 Task:  Click on Golf Select Pick Sheet First name Isabella Last name Turner and  Email softage.8@softage.net Group 1 Jon Rahm Group 2 Jordan Spieth Bonus Golfer Jordan Spieth Group 3 Kurt Kitayama Group 4 Shane Lowry #1 Golfer For The Week Shane Lowry Tie-Breaker Score 1 Submit pick sheet
Action: Mouse scrolled (450, 226) with delta (0, 0)
Screenshot: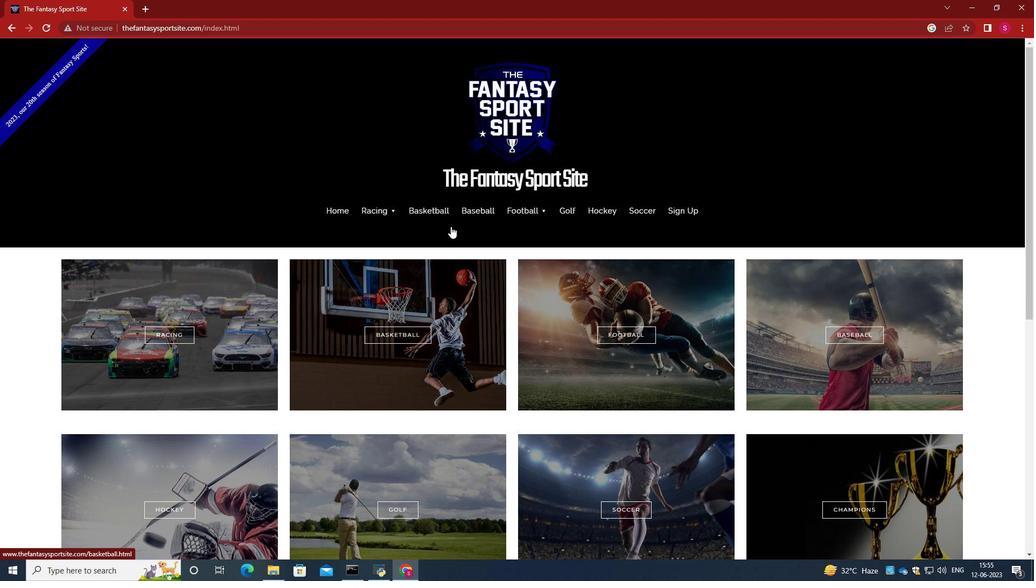 
Action: Mouse moved to (394, 447)
Screenshot: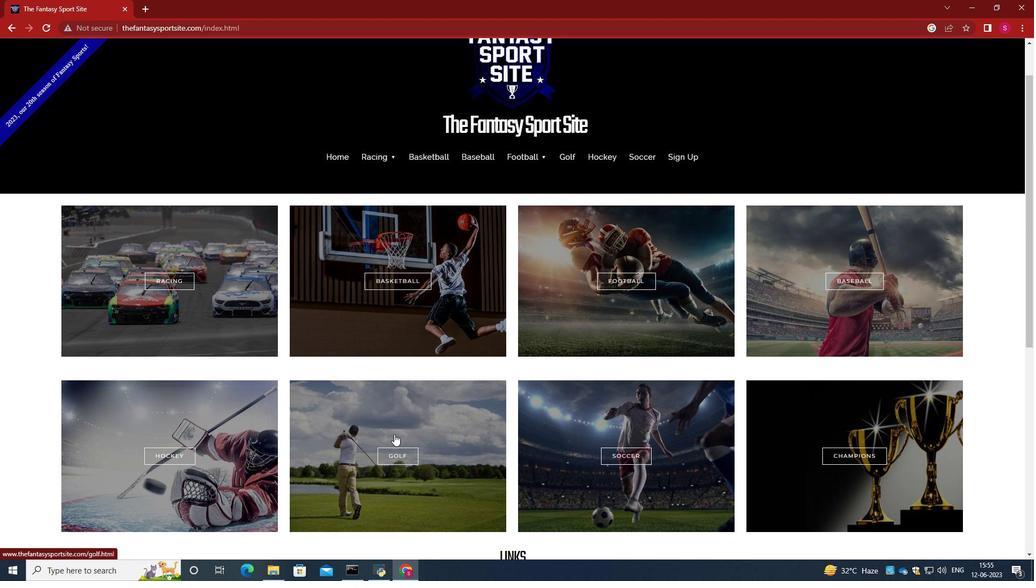 
Action: Mouse pressed left at (394, 447)
Screenshot: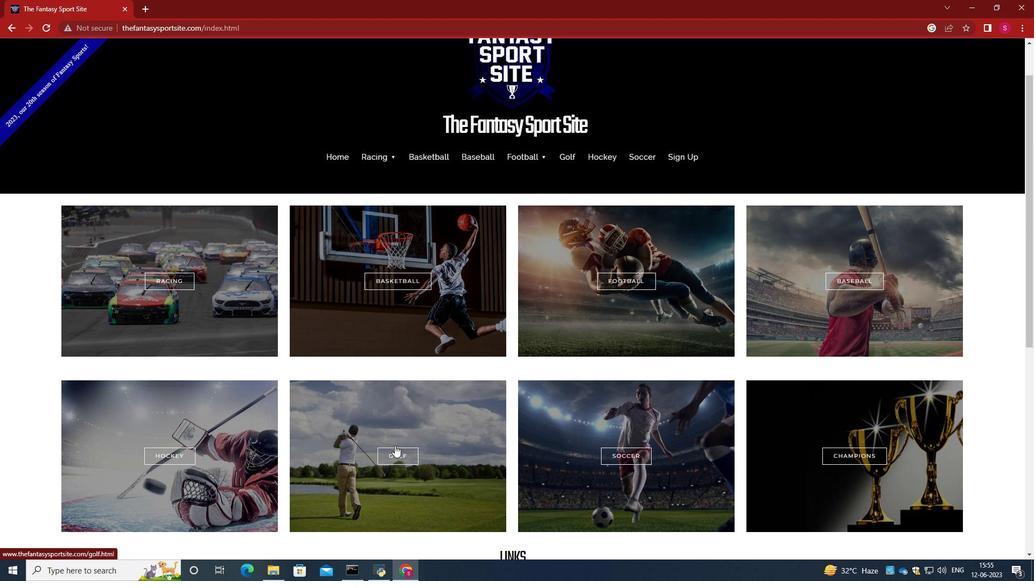 
Action: Mouse moved to (460, 302)
Screenshot: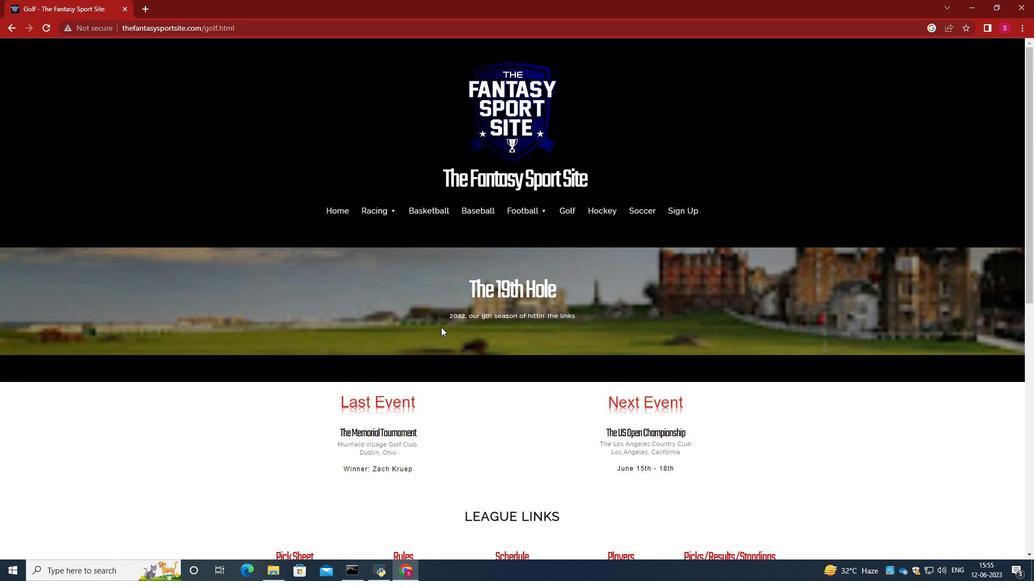 
Action: Mouse scrolled (460, 301) with delta (0, 0)
Screenshot: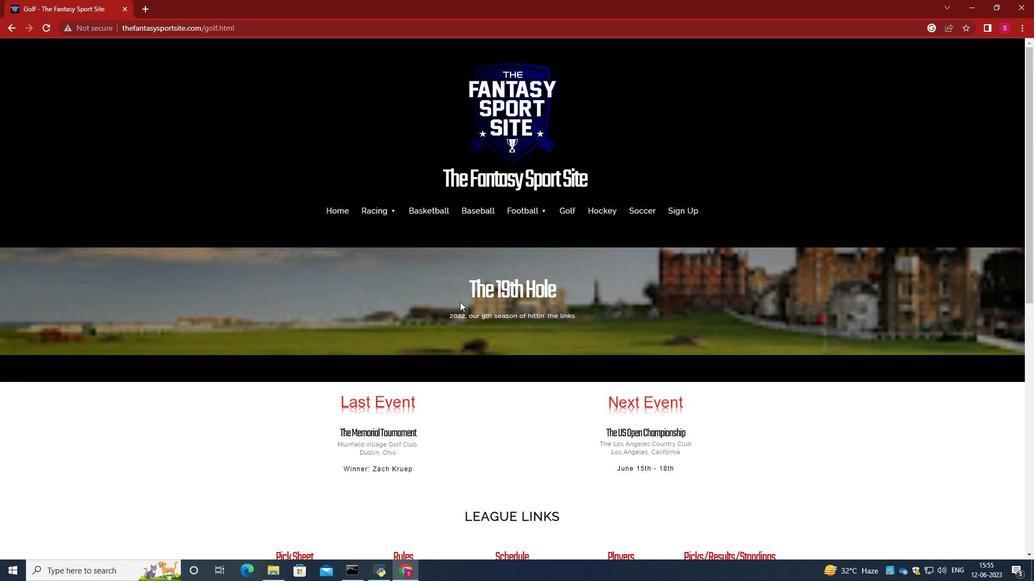 
Action: Mouse scrolled (460, 301) with delta (0, 0)
Screenshot: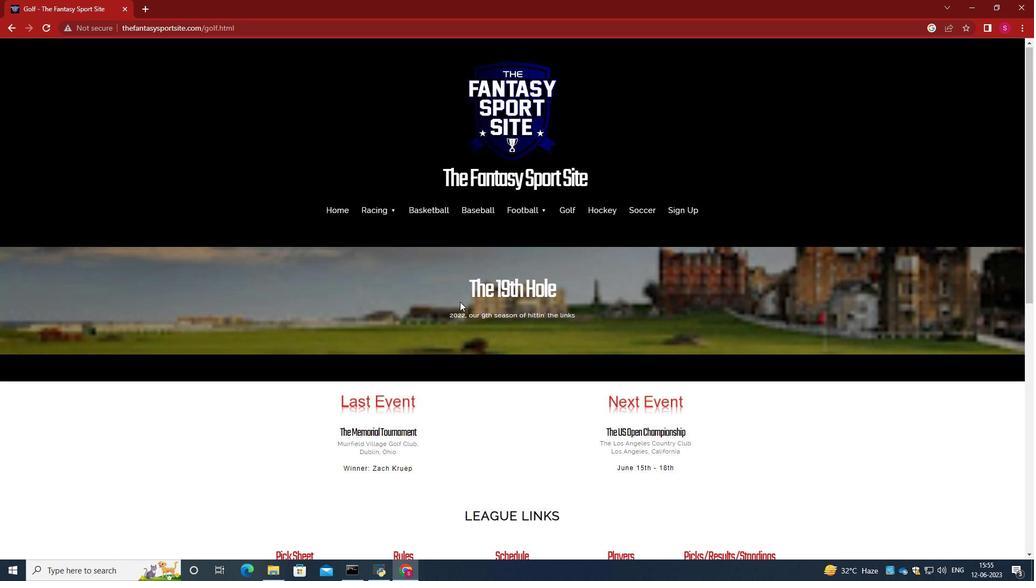 
Action: Mouse scrolled (460, 301) with delta (0, 0)
Screenshot: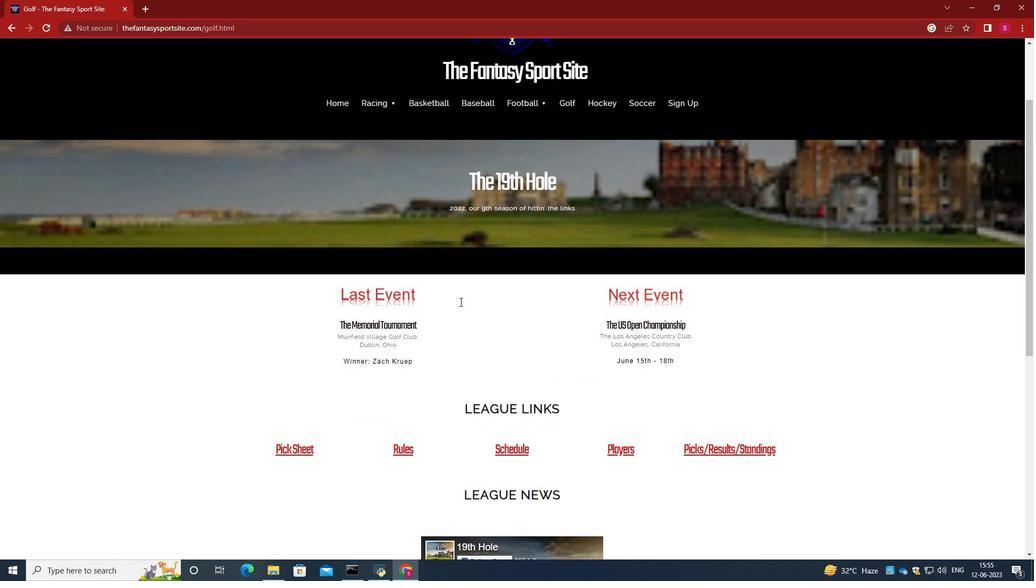 
Action: Mouse scrolled (460, 301) with delta (0, 0)
Screenshot: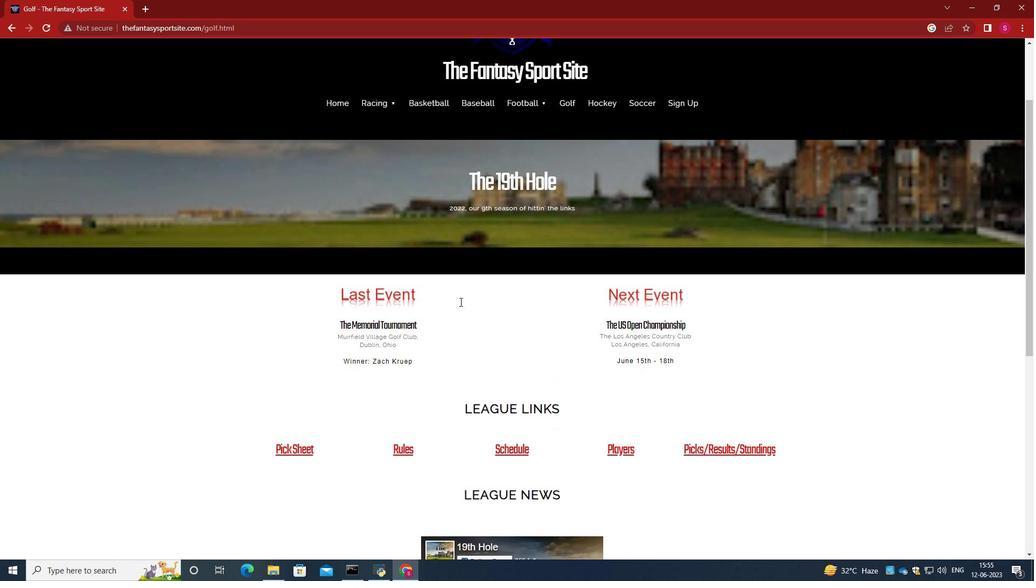 
Action: Mouse scrolled (460, 301) with delta (0, 0)
Screenshot: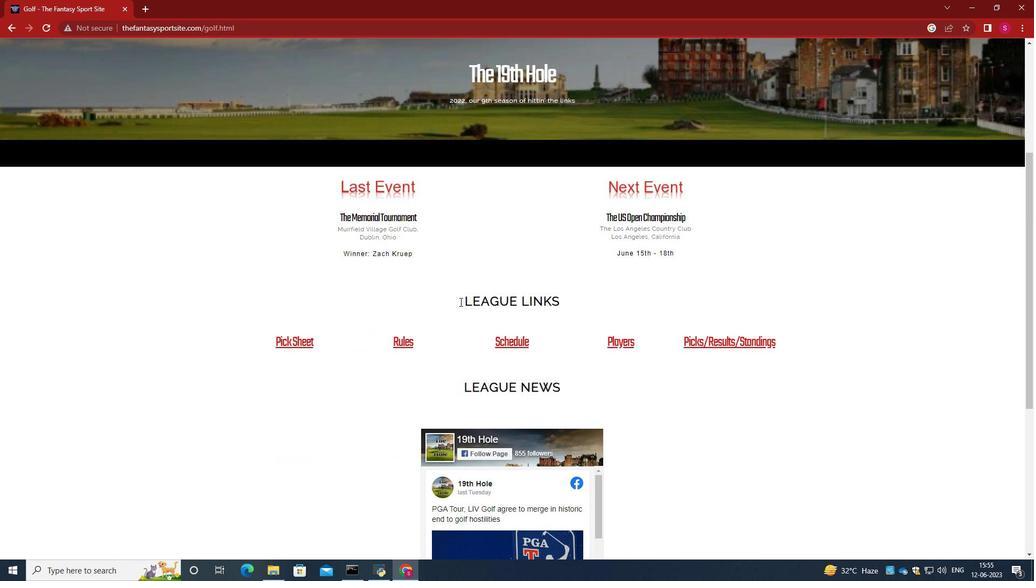 
Action: Mouse scrolled (460, 301) with delta (0, 0)
Screenshot: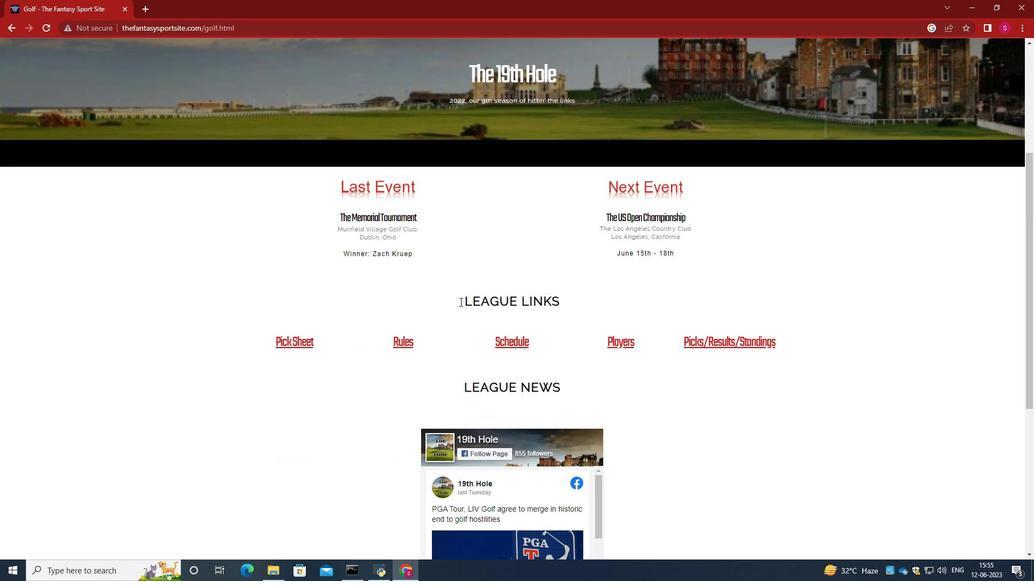 
Action: Mouse scrolled (460, 301) with delta (0, 0)
Screenshot: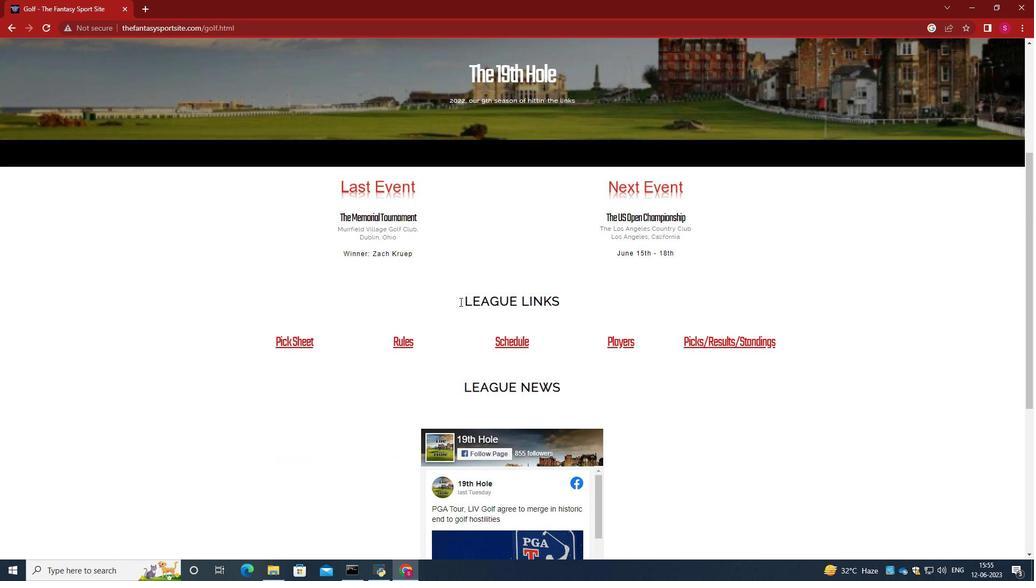 
Action: Mouse moved to (296, 176)
Screenshot: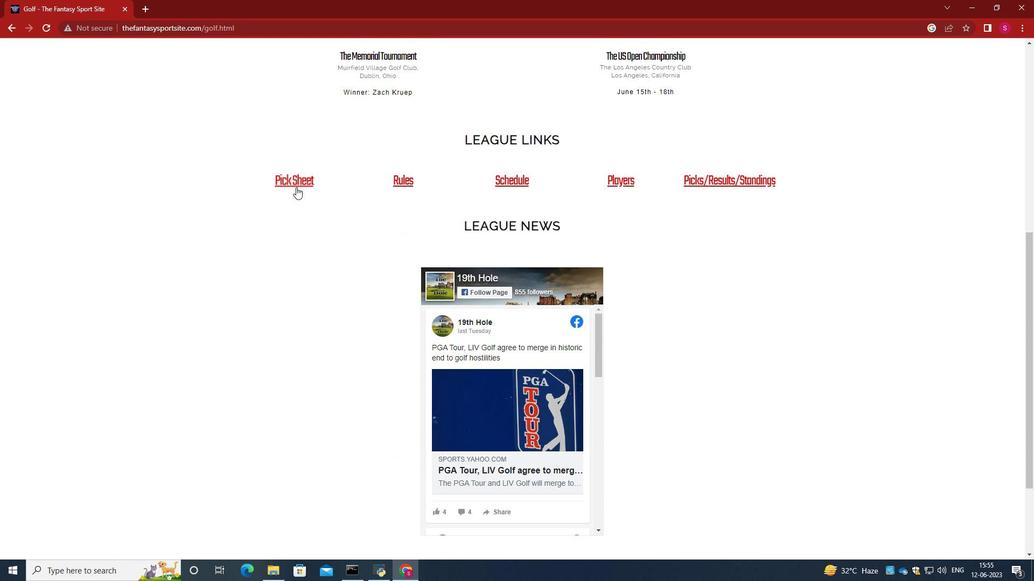 
Action: Mouse pressed left at (296, 176)
Screenshot: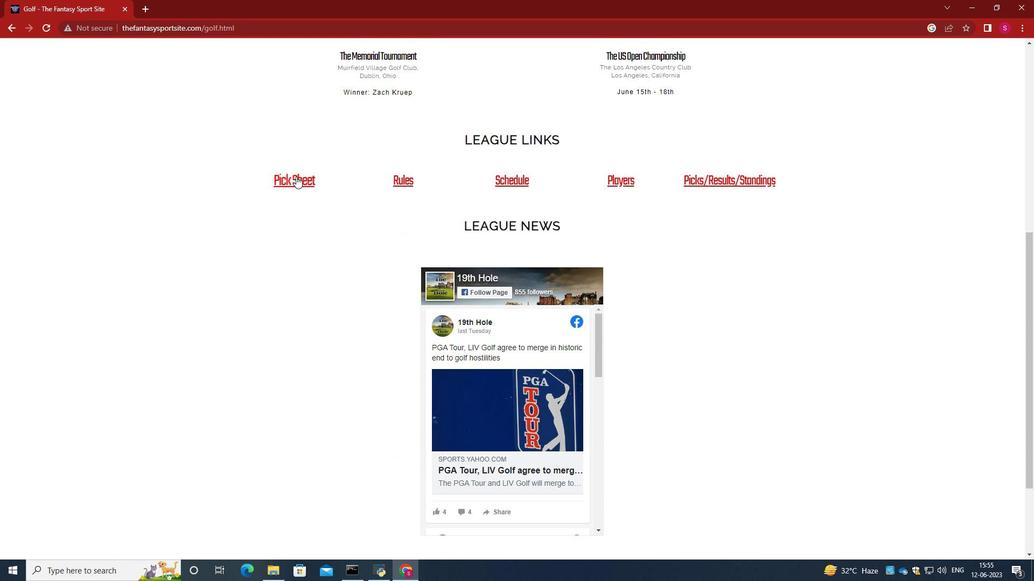 
Action: Mouse moved to (451, 258)
Screenshot: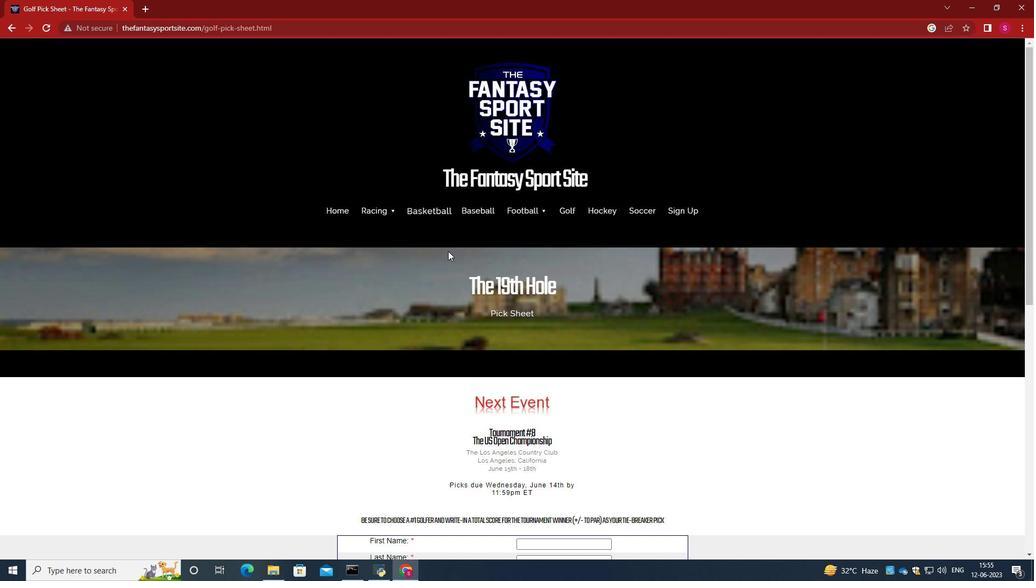 
Action: Mouse scrolled (451, 257) with delta (0, 0)
Screenshot: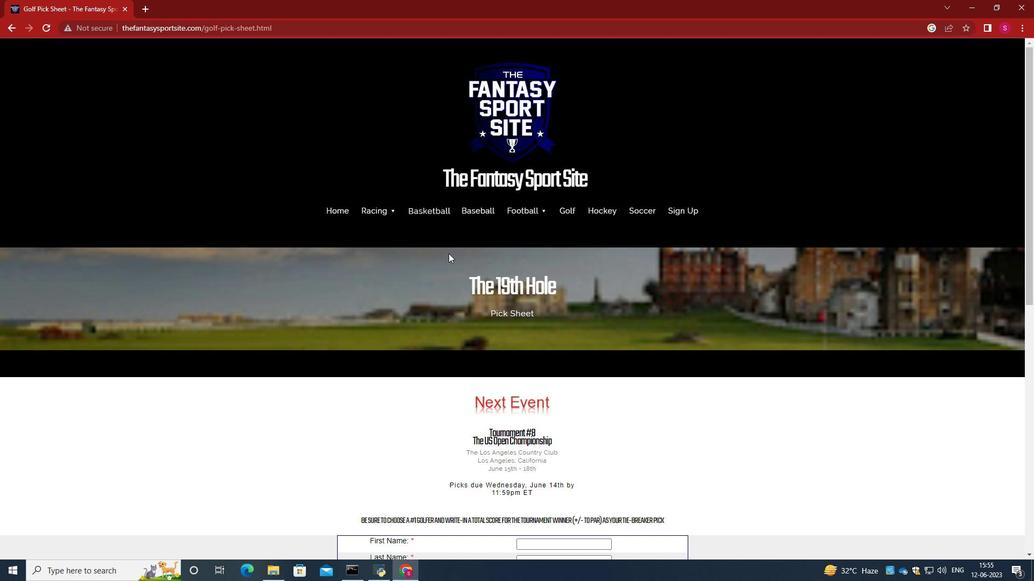 
Action: Mouse moved to (451, 258)
Screenshot: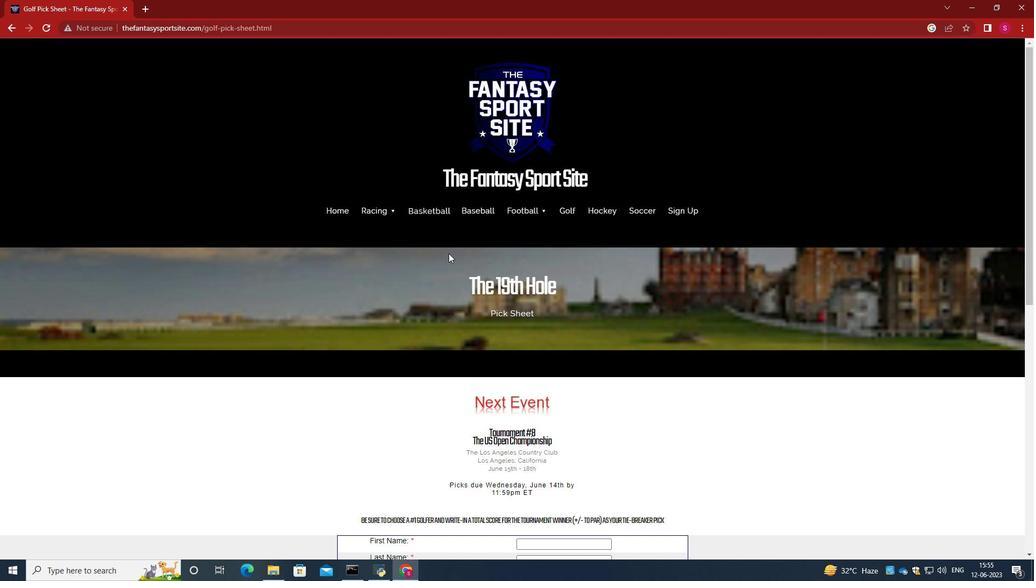 
Action: Mouse scrolled (451, 257) with delta (0, 0)
Screenshot: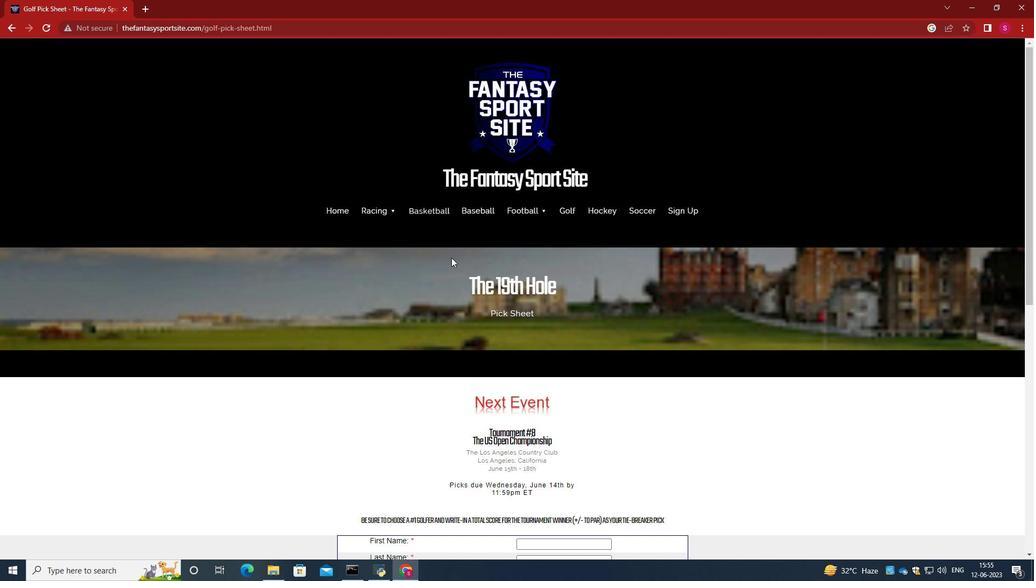 
Action: Mouse moved to (452, 258)
Screenshot: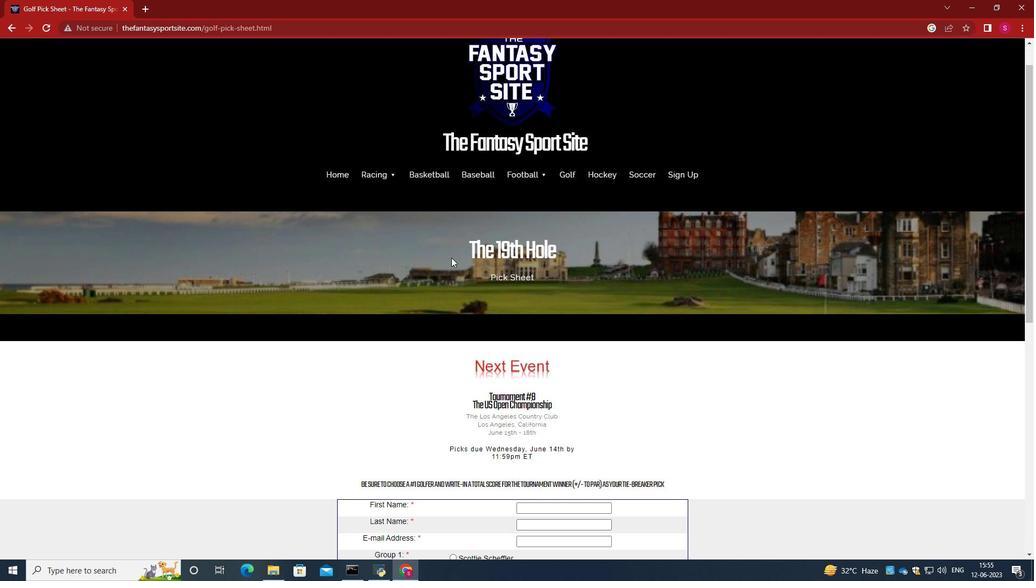 
Action: Mouse scrolled (452, 258) with delta (0, 0)
Screenshot: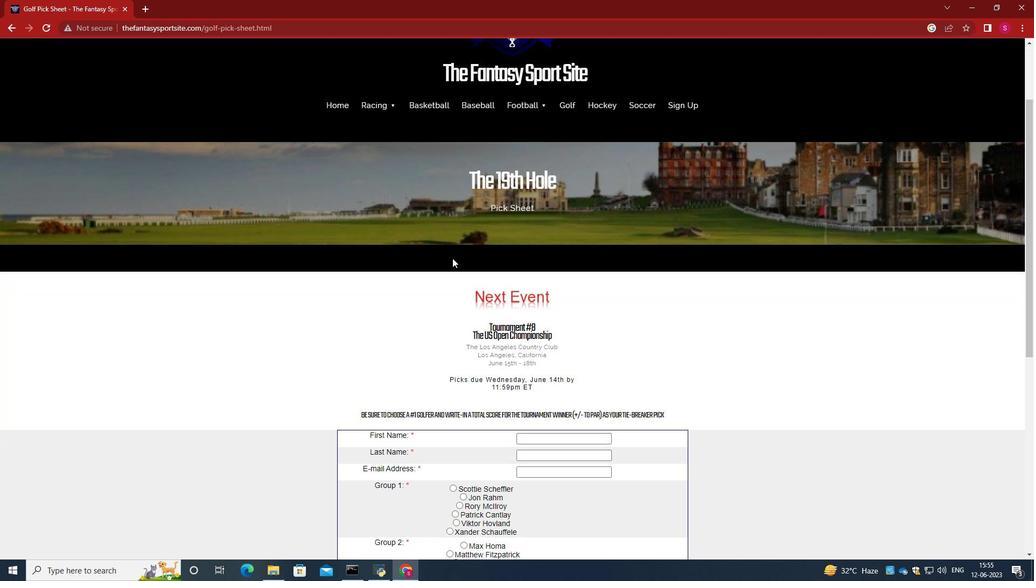 
Action: Mouse moved to (452, 259)
Screenshot: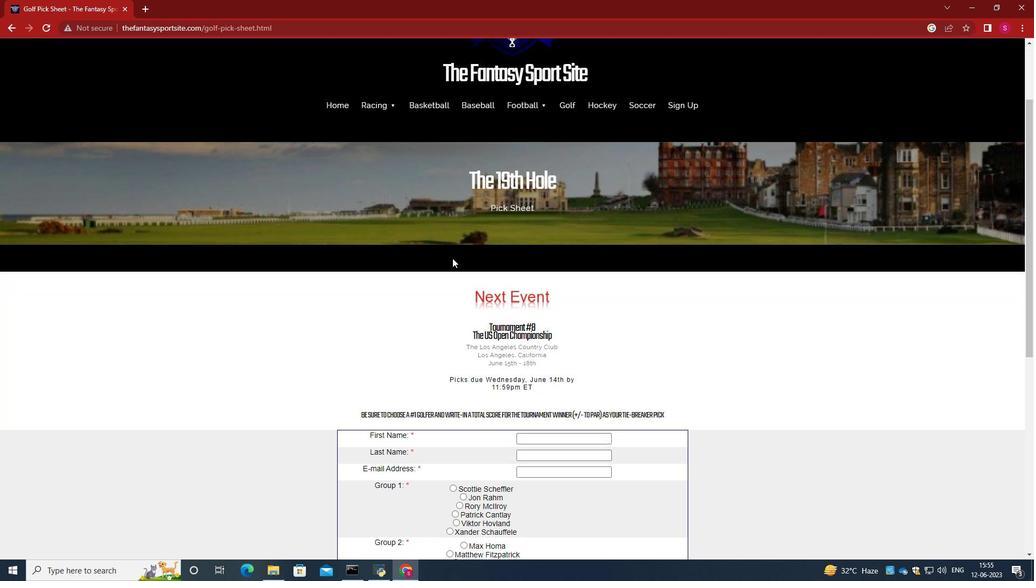 
Action: Mouse scrolled (452, 258) with delta (0, 0)
Screenshot: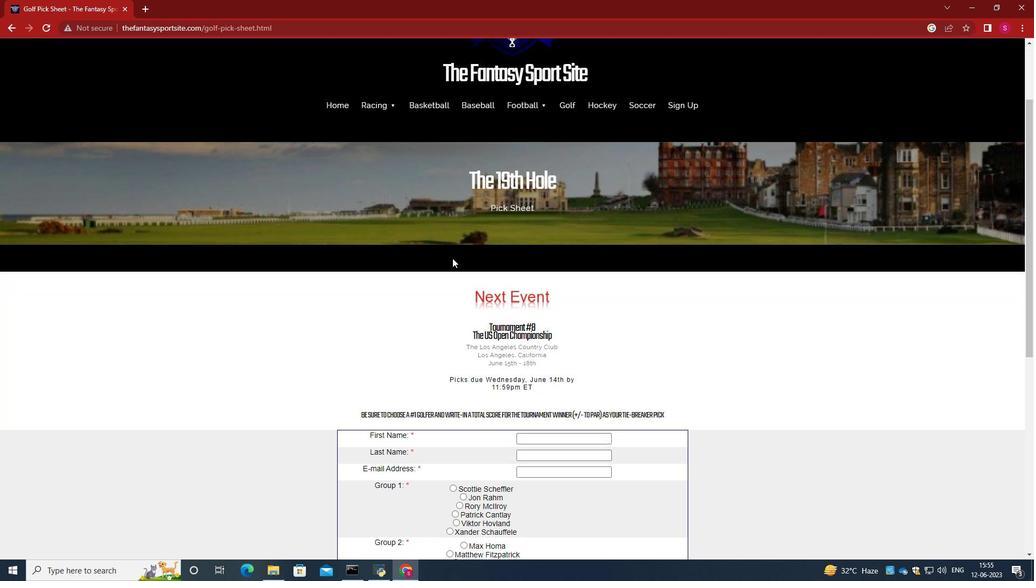 
Action: Mouse moved to (548, 320)
Screenshot: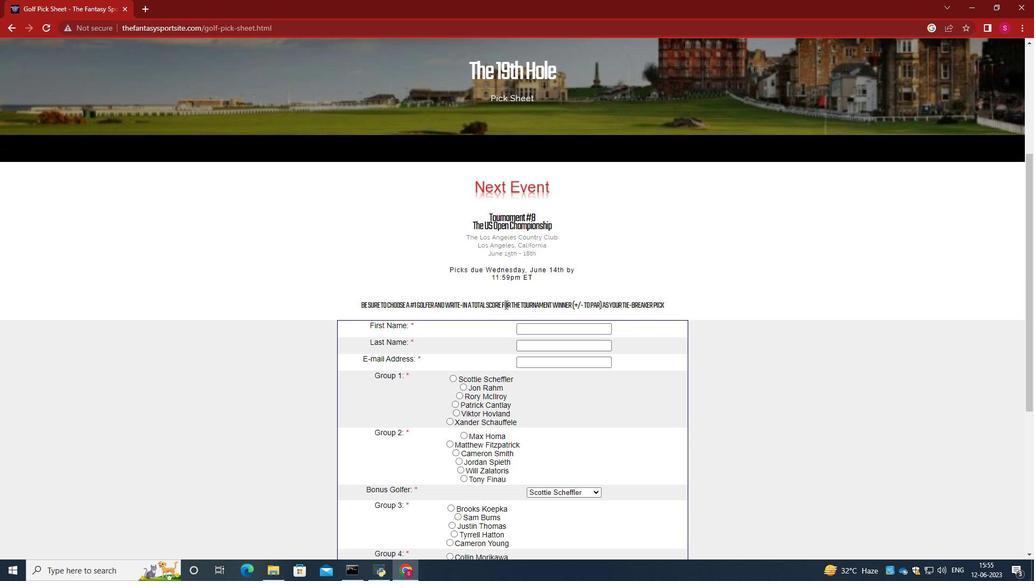 
Action: Mouse pressed left at (548, 320)
Screenshot: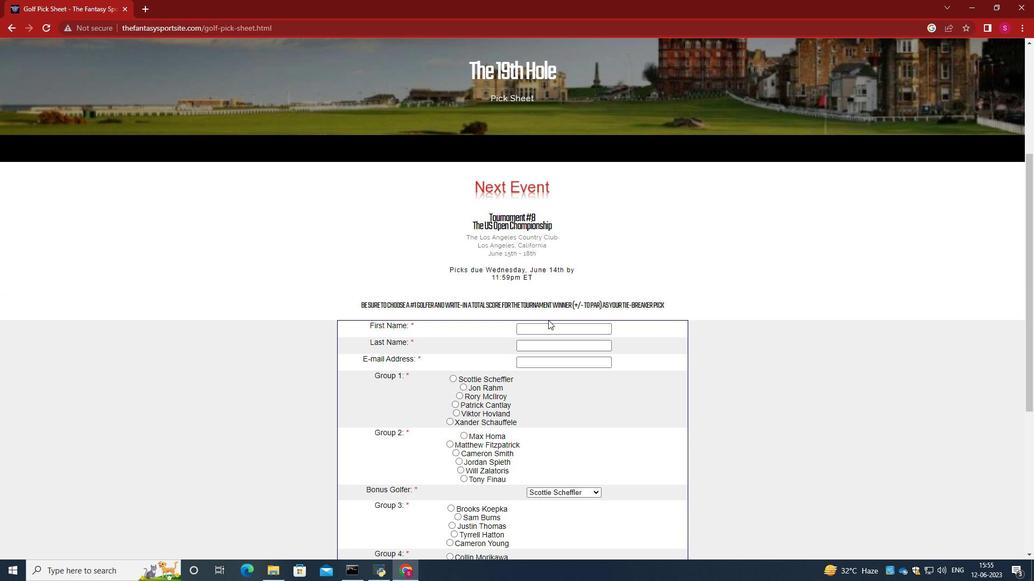 
Action: Mouse moved to (548, 331)
Screenshot: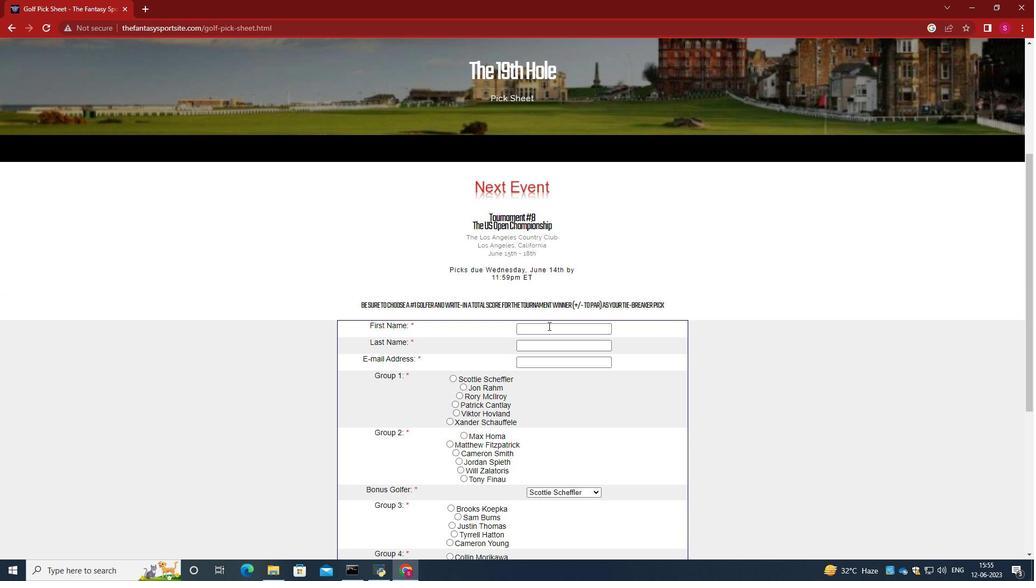 
Action: Mouse pressed left at (548, 331)
Screenshot: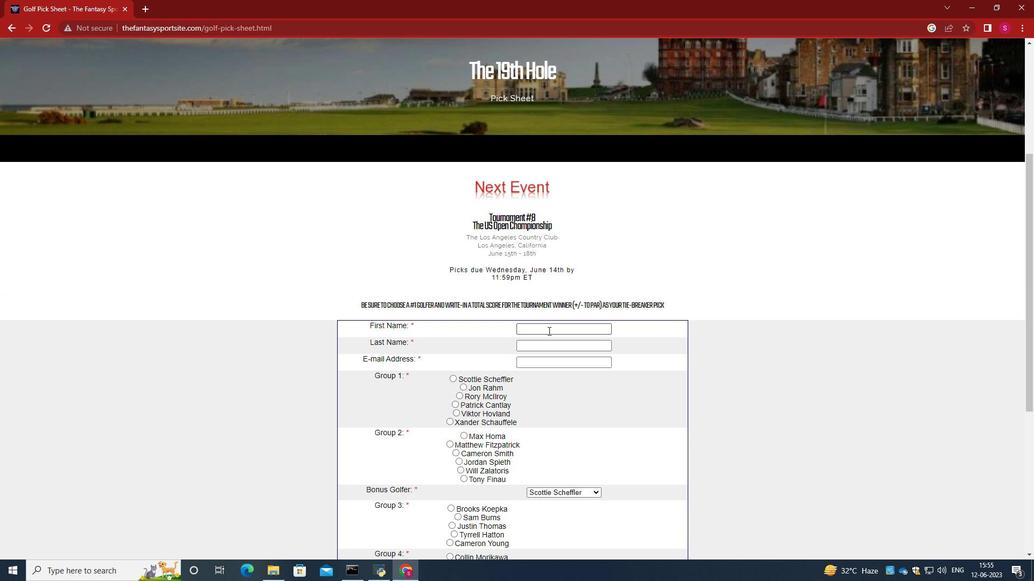 
Action: Key pressed <Key.caps_lock>I<Key.caps_lock>sabella<Key.tab><Key.caps_lock>T<Key.caps_lock>urner<Key.tab>softage.8<Key.shift>@softage.net
Screenshot: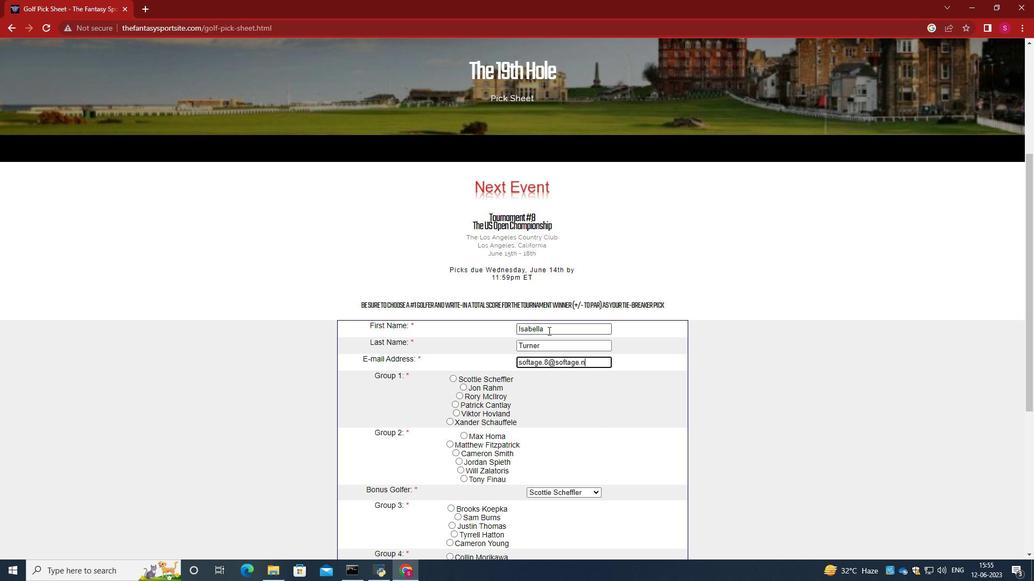 
Action: Mouse moved to (543, 387)
Screenshot: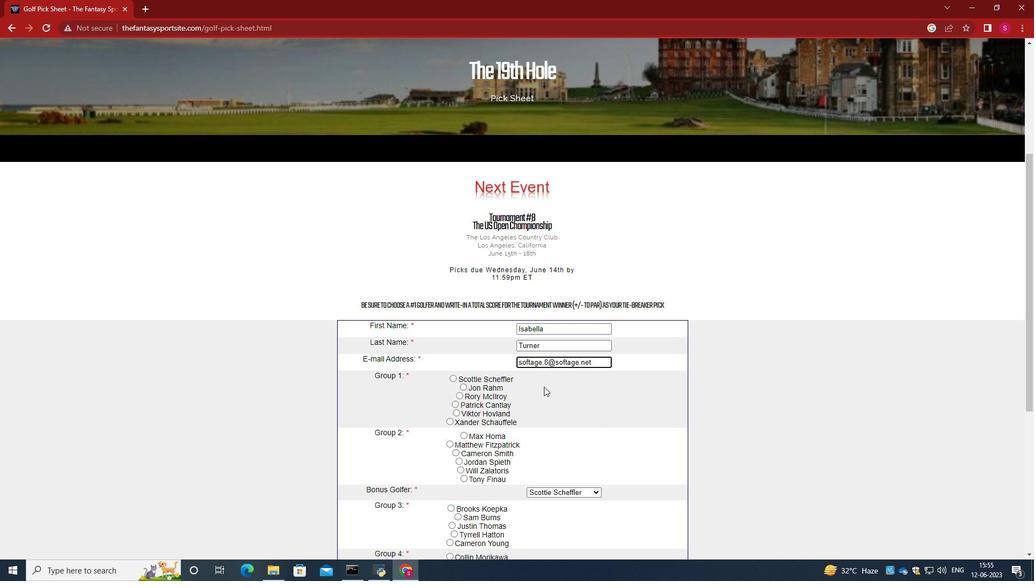 
Action: Mouse scrolled (543, 387) with delta (0, 0)
Screenshot: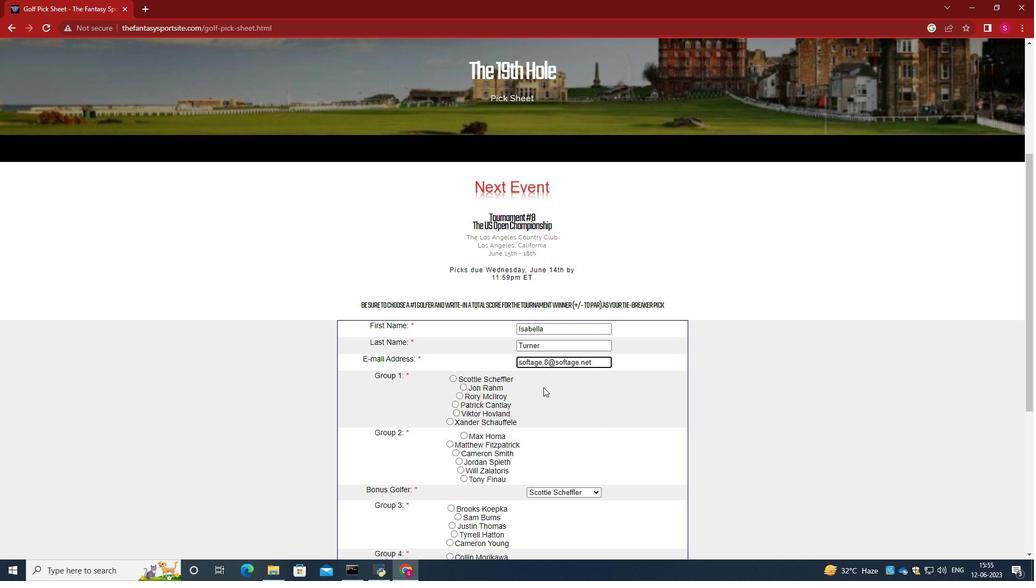
Action: Mouse moved to (462, 332)
Screenshot: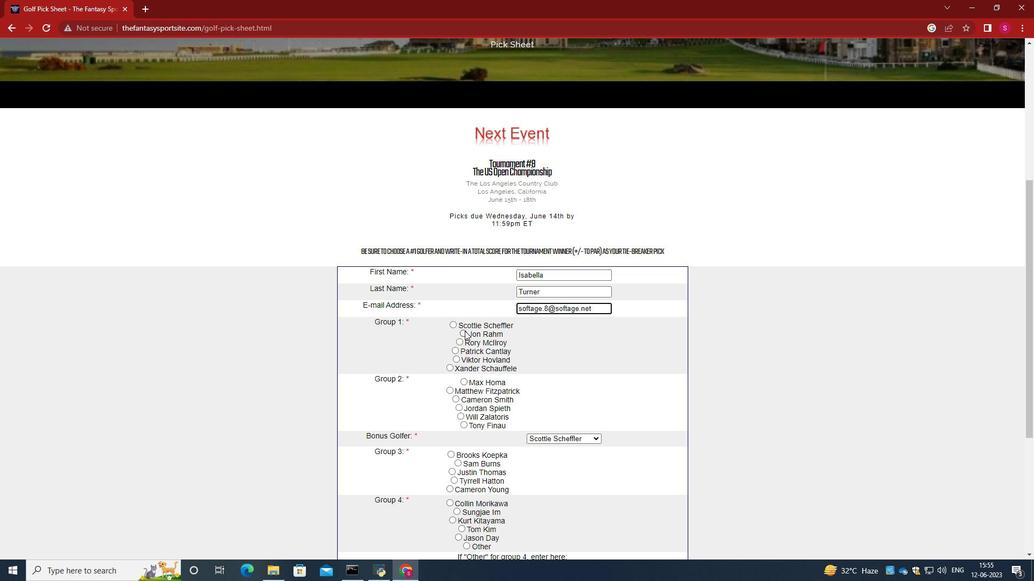 
Action: Mouse pressed left at (462, 332)
Screenshot: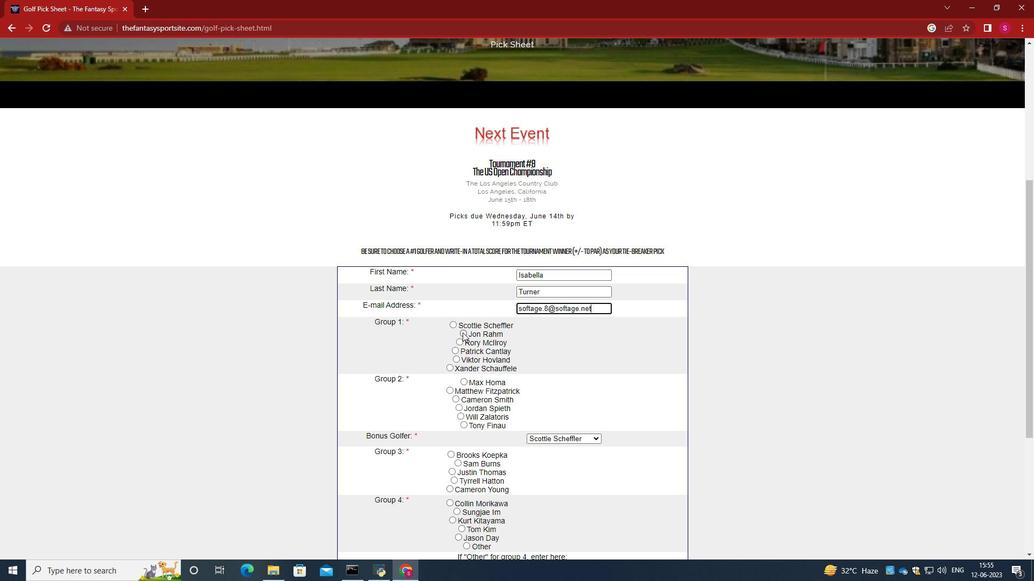 
Action: Mouse moved to (558, 343)
Screenshot: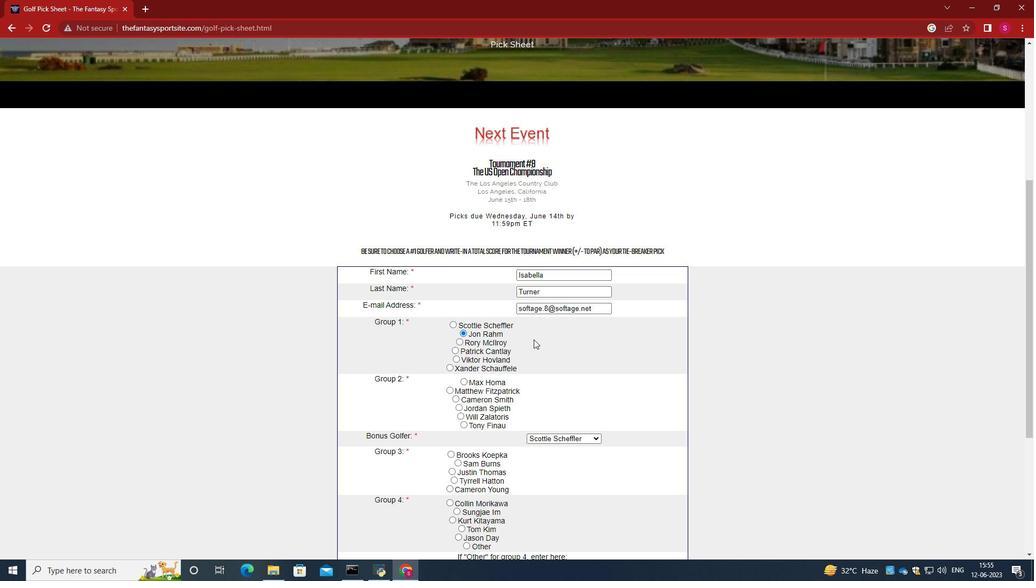 
Action: Mouse scrolled (558, 343) with delta (0, 0)
Screenshot: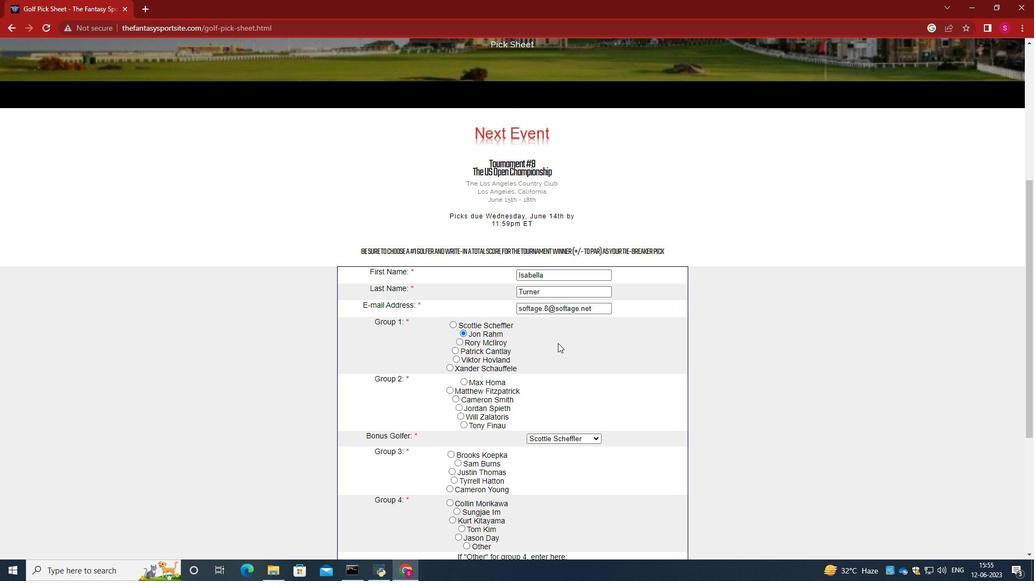 
Action: Mouse scrolled (558, 343) with delta (0, 0)
Screenshot: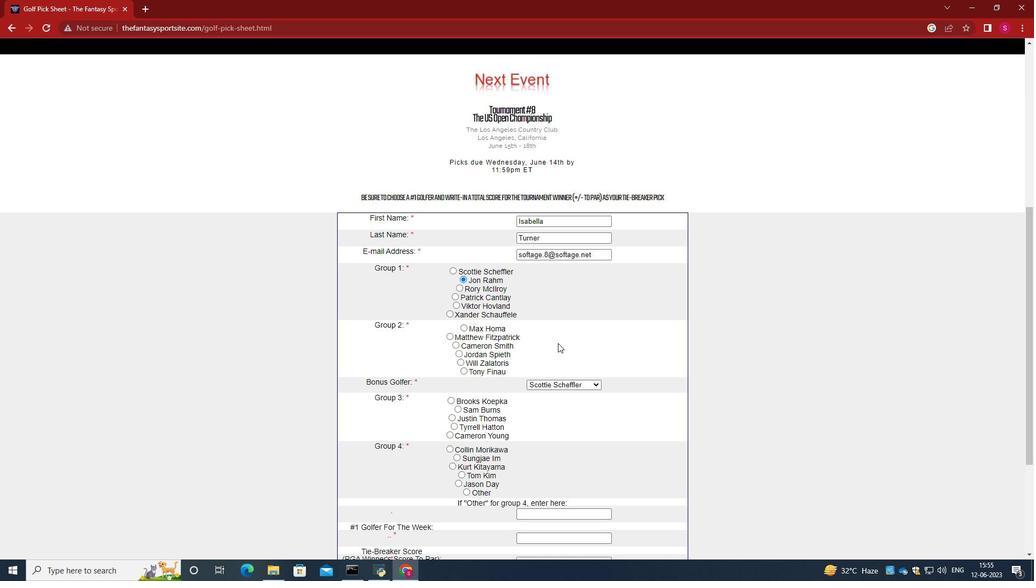 
Action: Mouse moved to (456, 301)
Screenshot: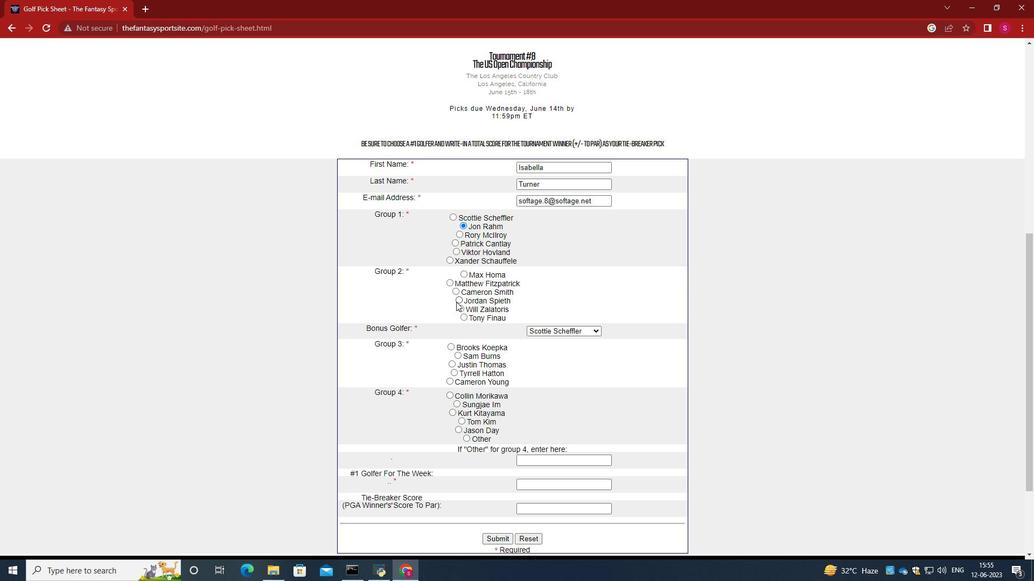 
Action: Mouse pressed left at (456, 301)
Screenshot: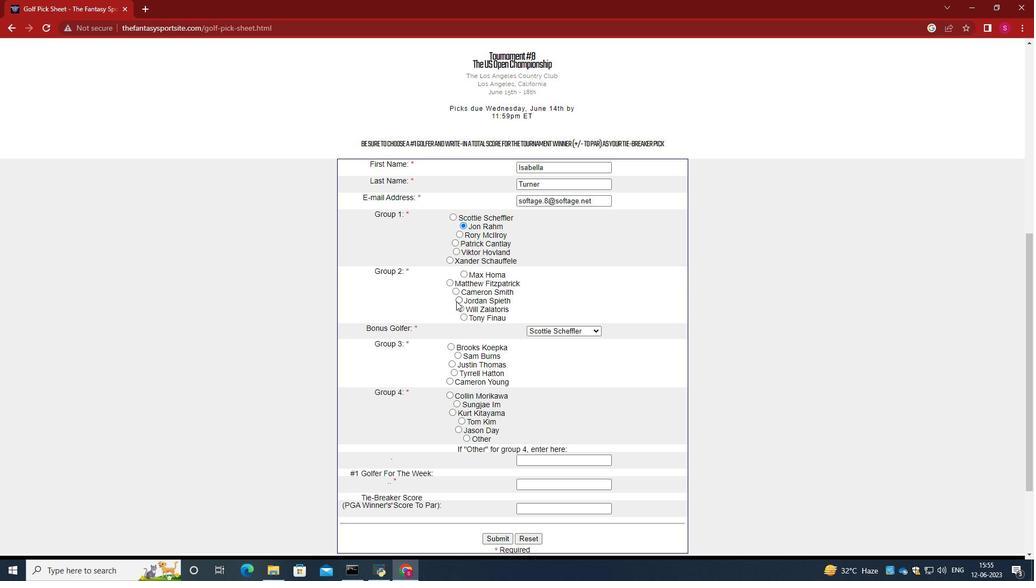 
Action: Mouse moved to (569, 294)
Screenshot: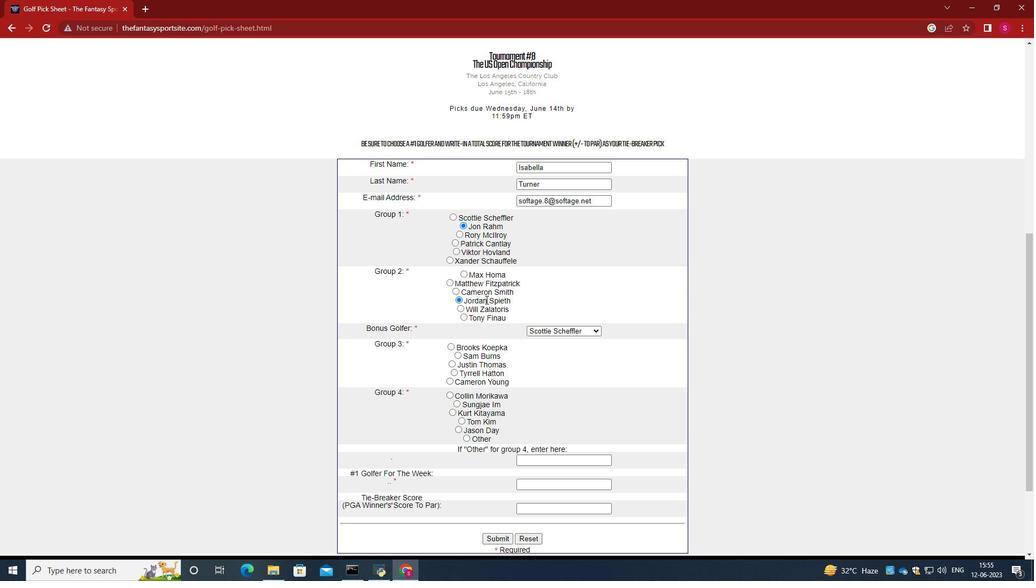 
Action: Mouse scrolled (569, 294) with delta (0, 0)
Screenshot: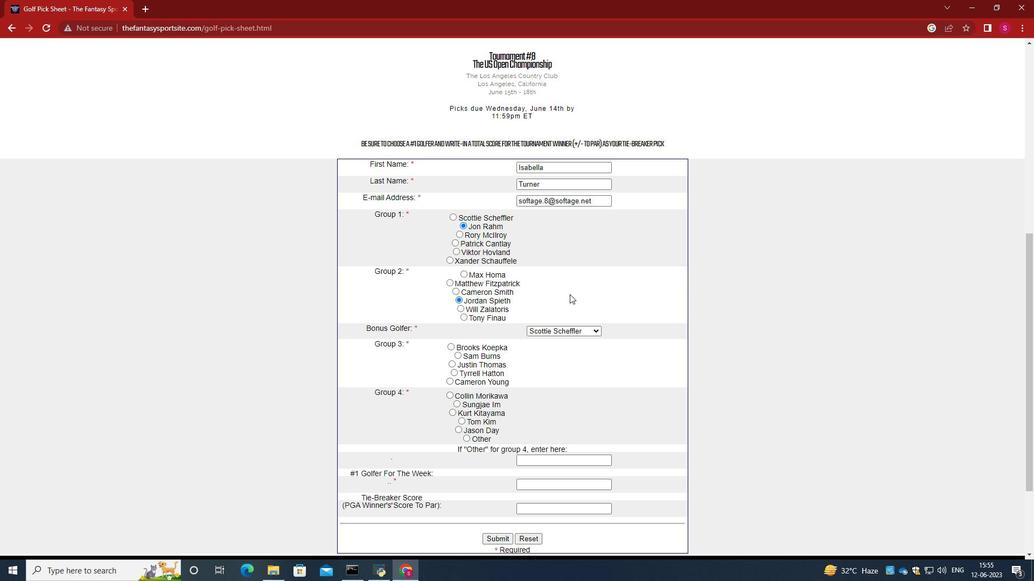 
Action: Mouse scrolled (569, 294) with delta (0, 0)
Screenshot: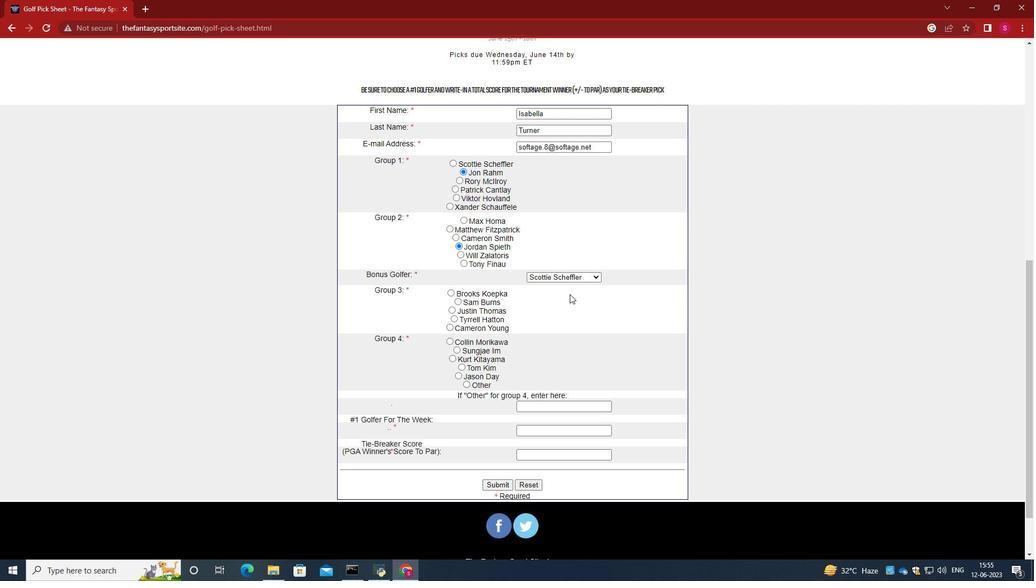 
Action: Mouse moved to (565, 220)
Screenshot: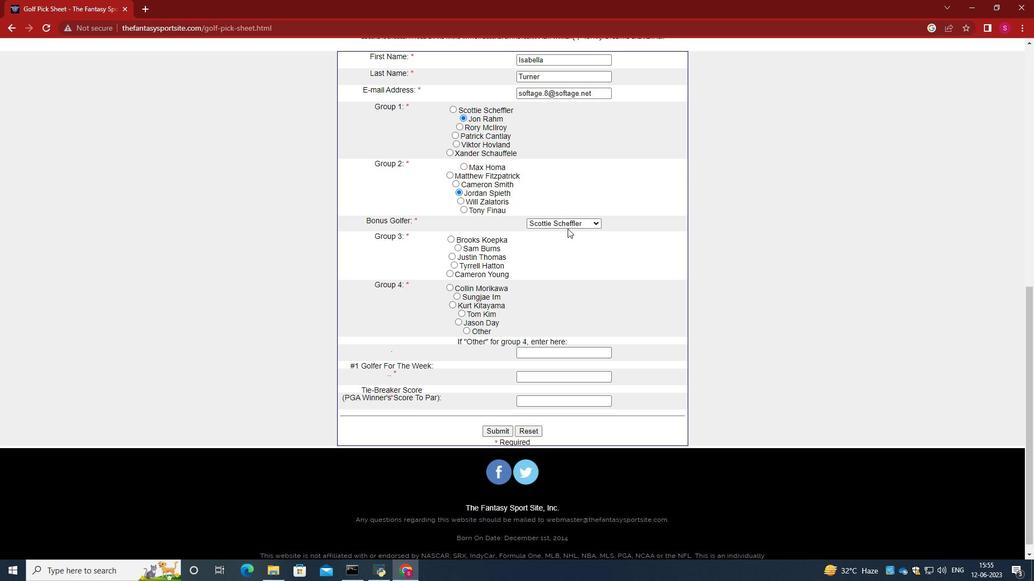
Action: Mouse pressed left at (565, 220)
Screenshot: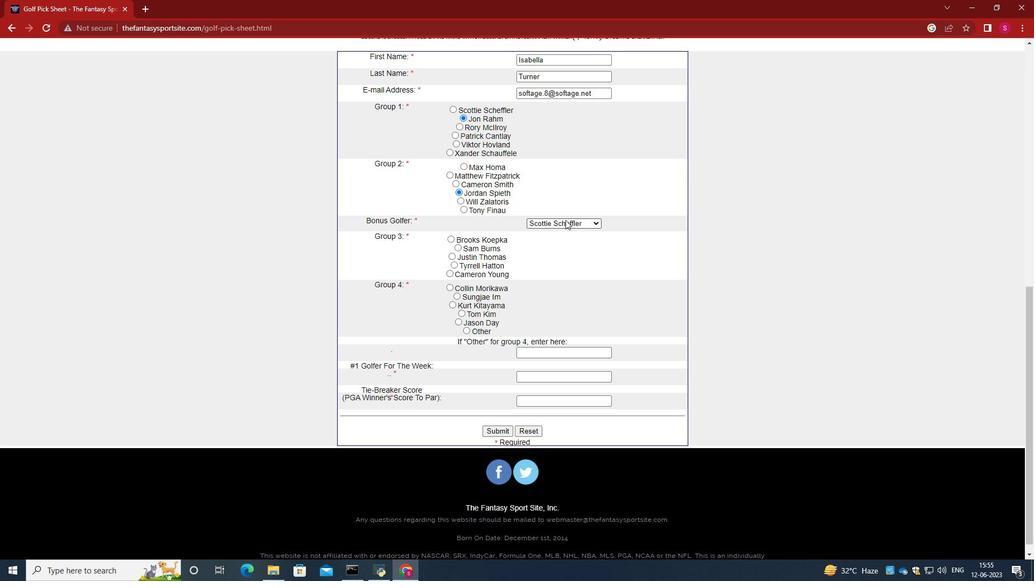 
Action: Mouse moved to (560, 313)
Screenshot: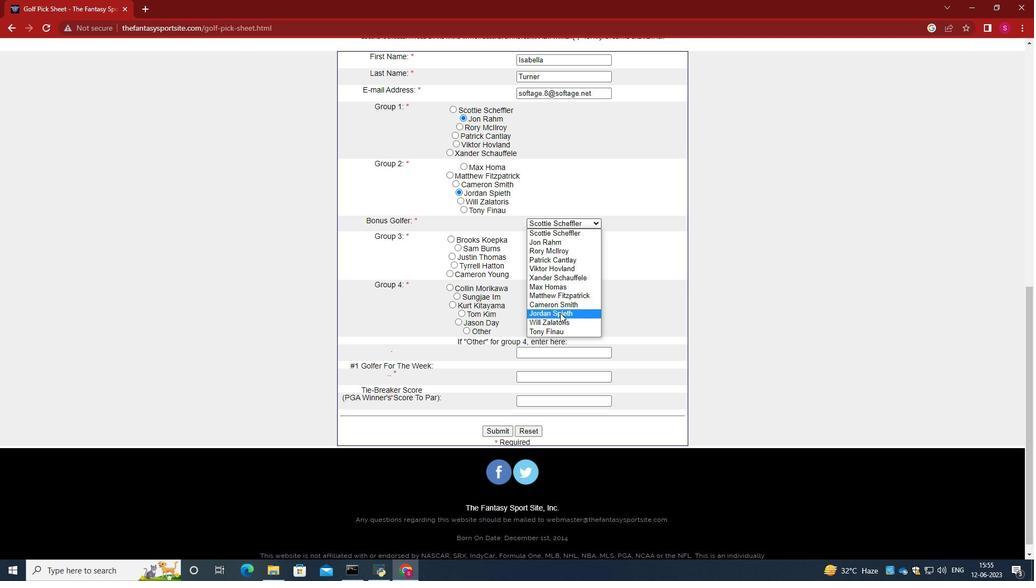 
Action: Mouse pressed left at (560, 313)
Screenshot: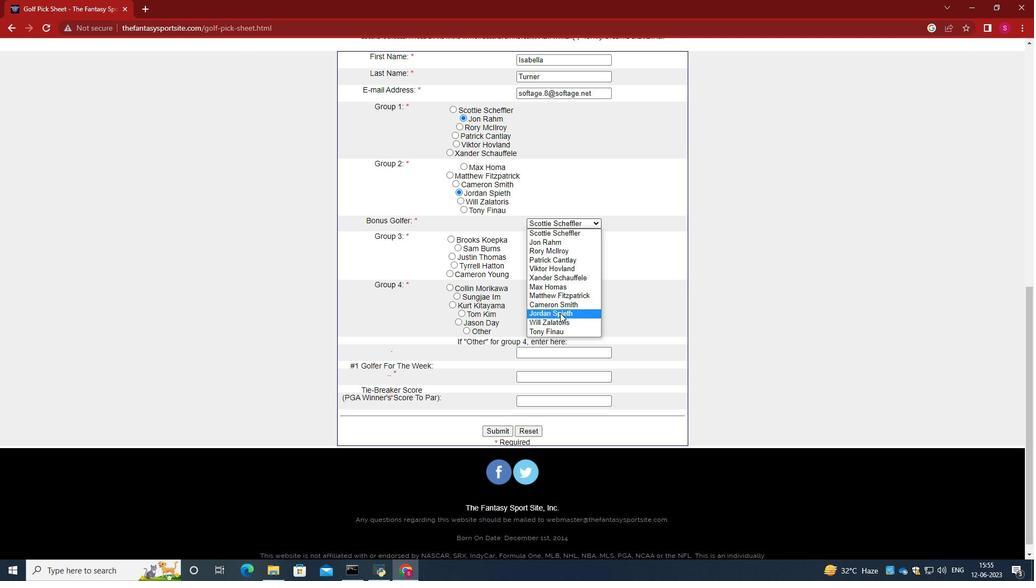 
Action: Mouse moved to (544, 210)
Screenshot: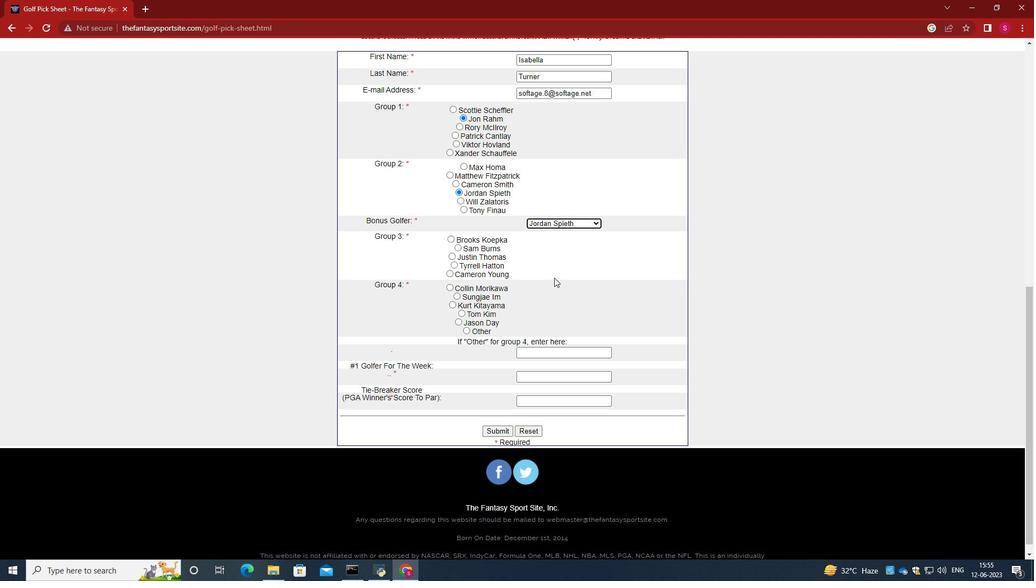 
Action: Mouse scrolled (544, 209) with delta (0, 0)
Screenshot: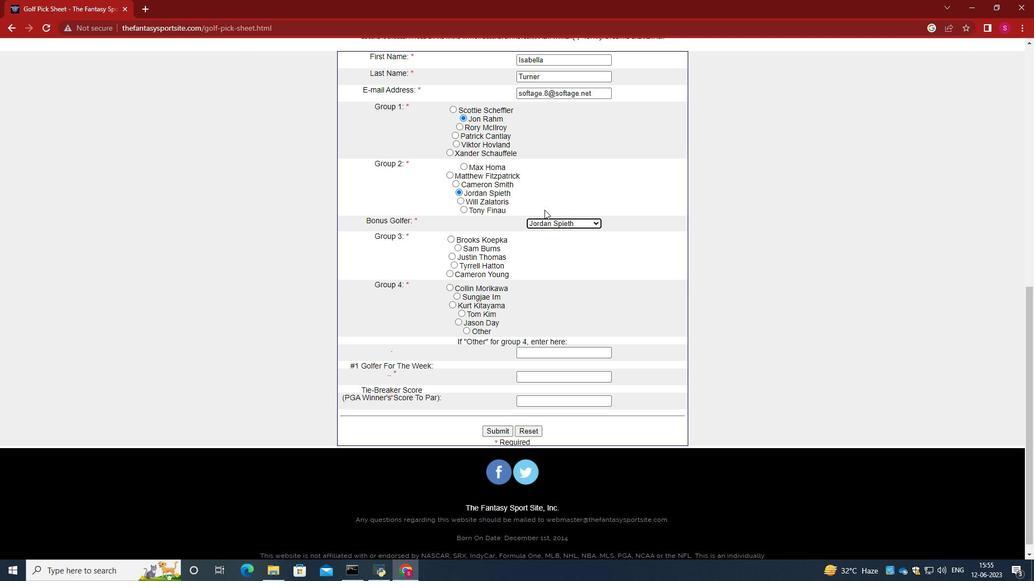 
Action: Mouse moved to (543, 241)
Screenshot: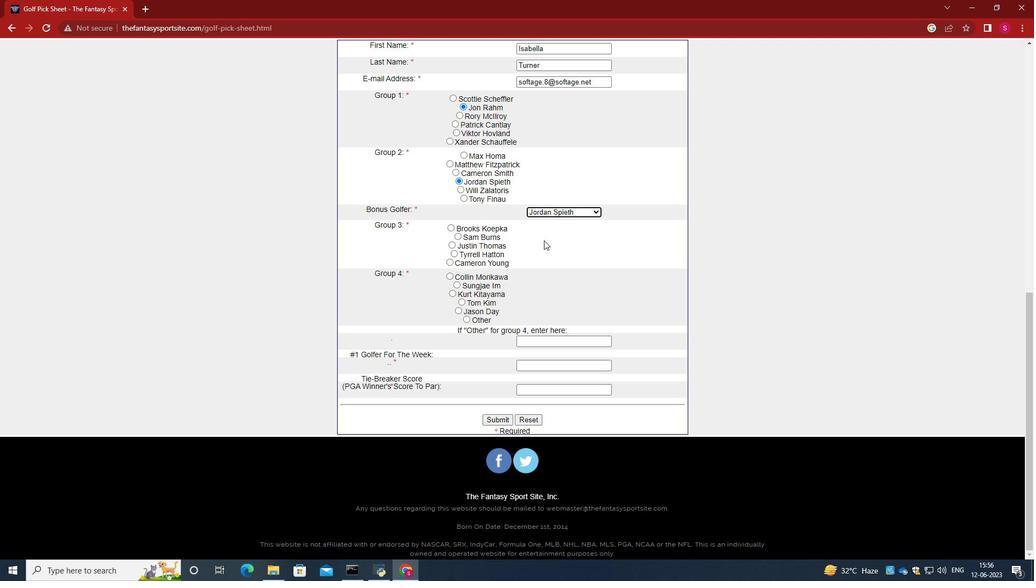 
Action: Mouse scrolled (543, 240) with delta (0, 0)
Screenshot: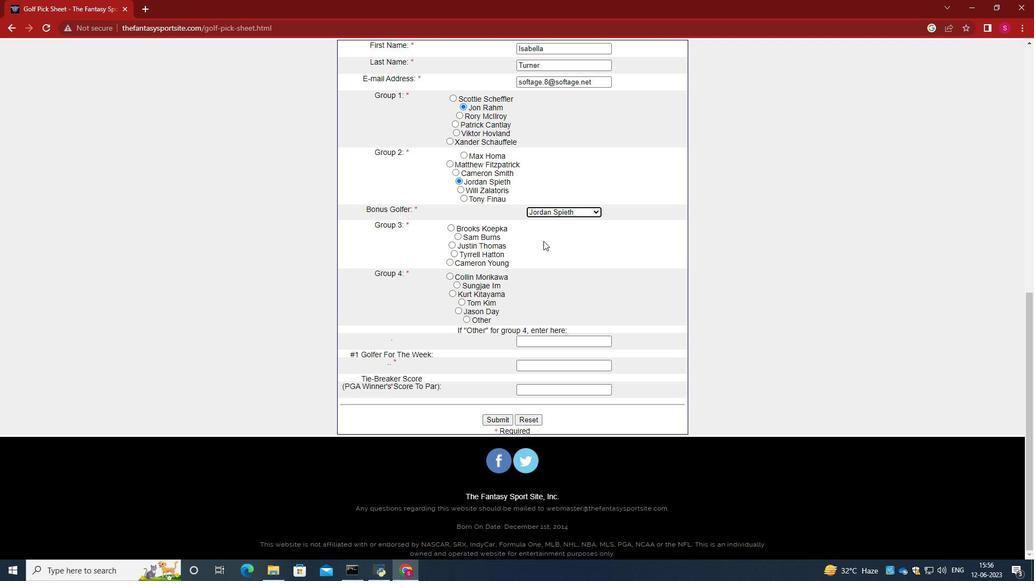 
Action: Mouse moved to (454, 256)
Screenshot: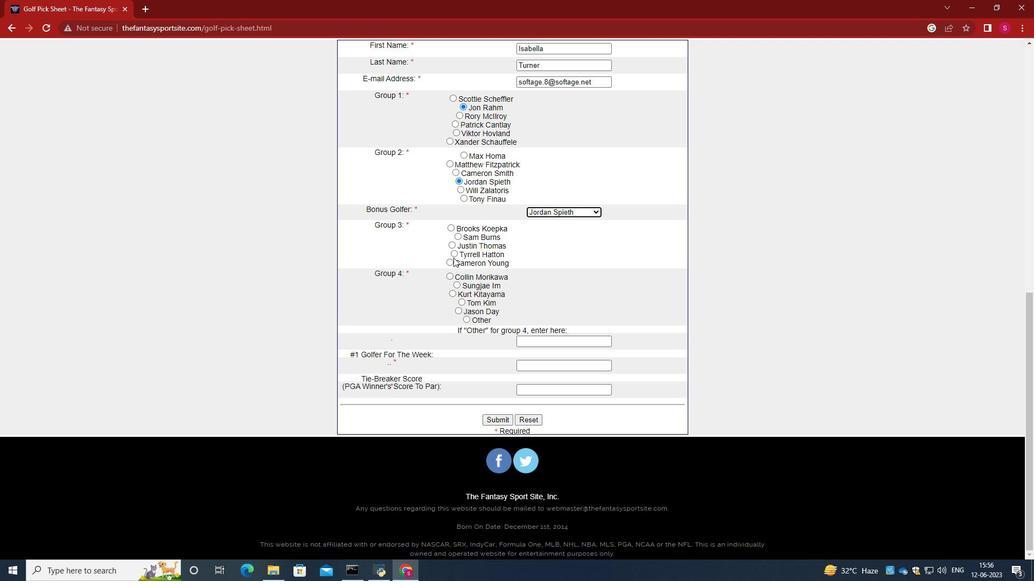 
Action: Mouse pressed left at (454, 256)
Screenshot: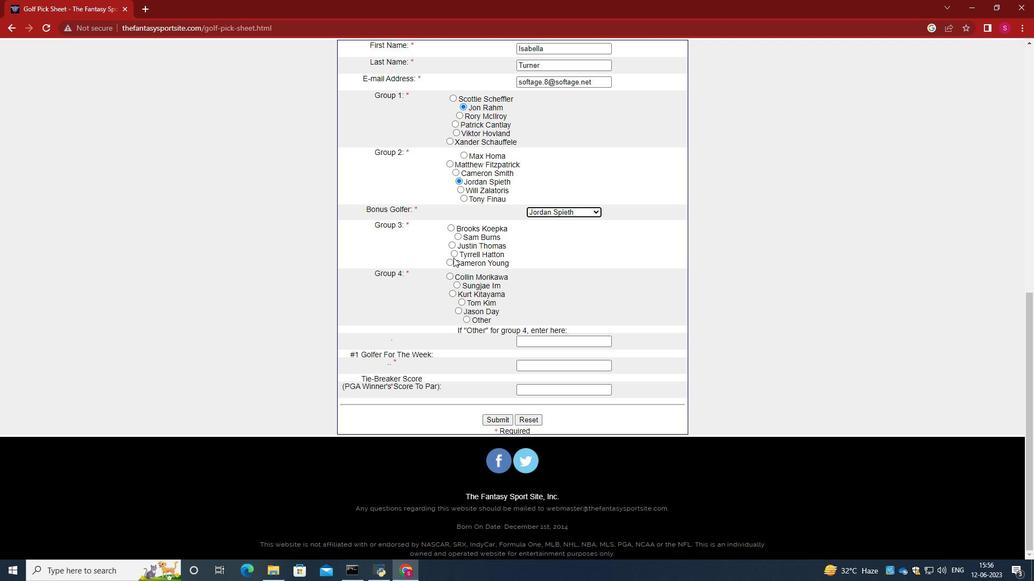 
Action: Mouse moved to (457, 252)
Screenshot: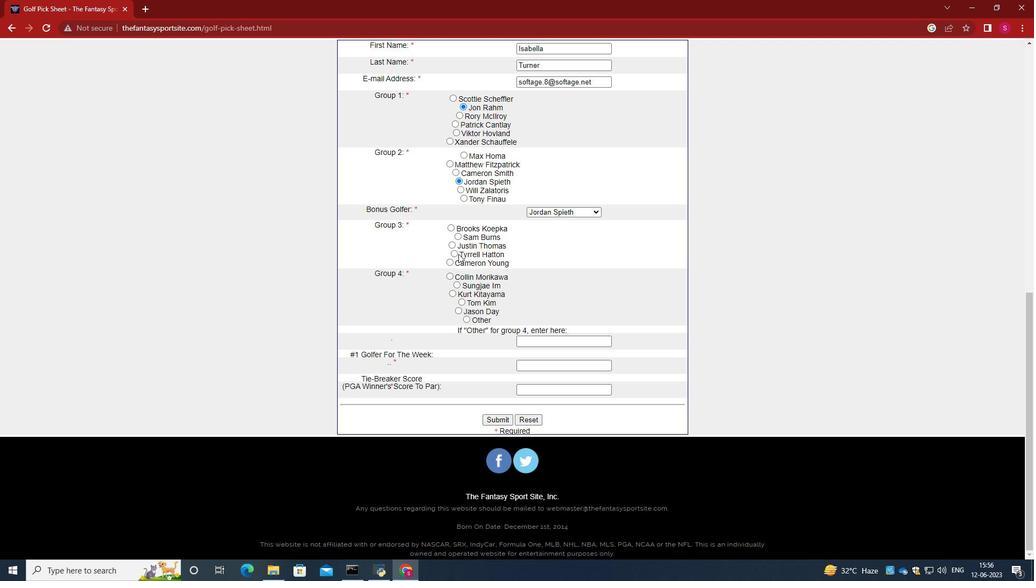 
Action: Mouse pressed left at (457, 252)
Screenshot: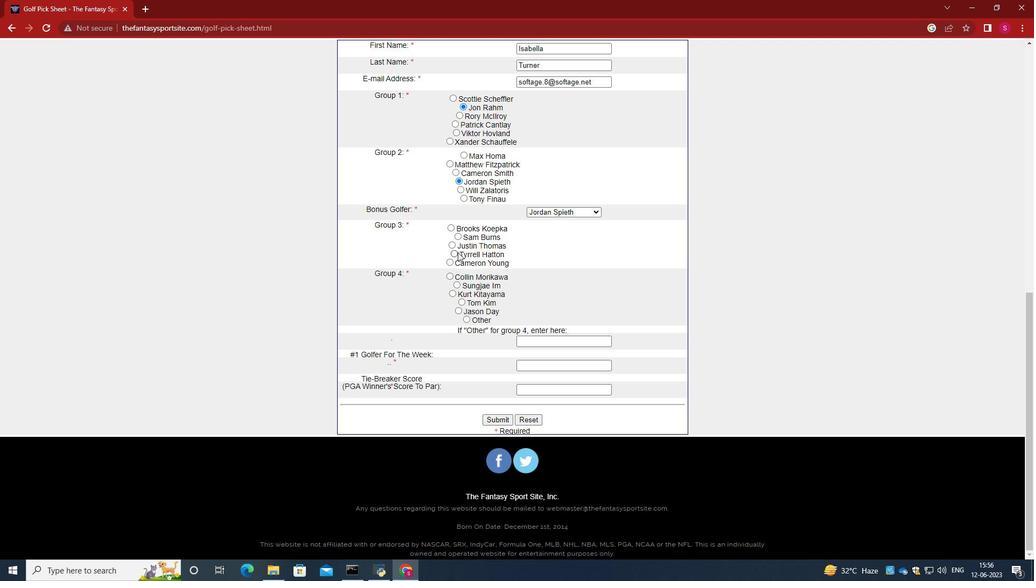 
Action: Mouse moved to (464, 317)
Screenshot: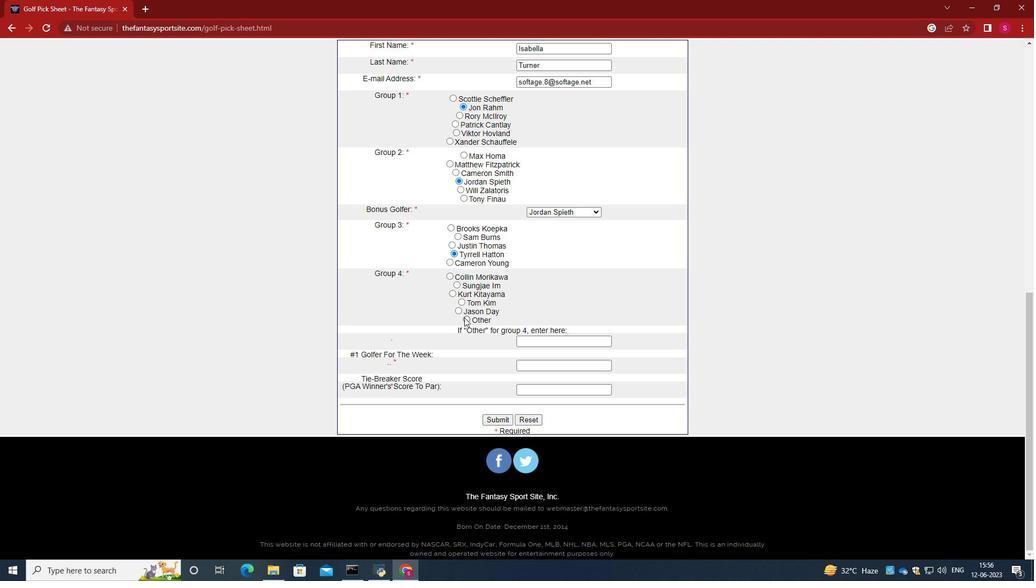 
Action: Mouse pressed left at (464, 317)
Screenshot: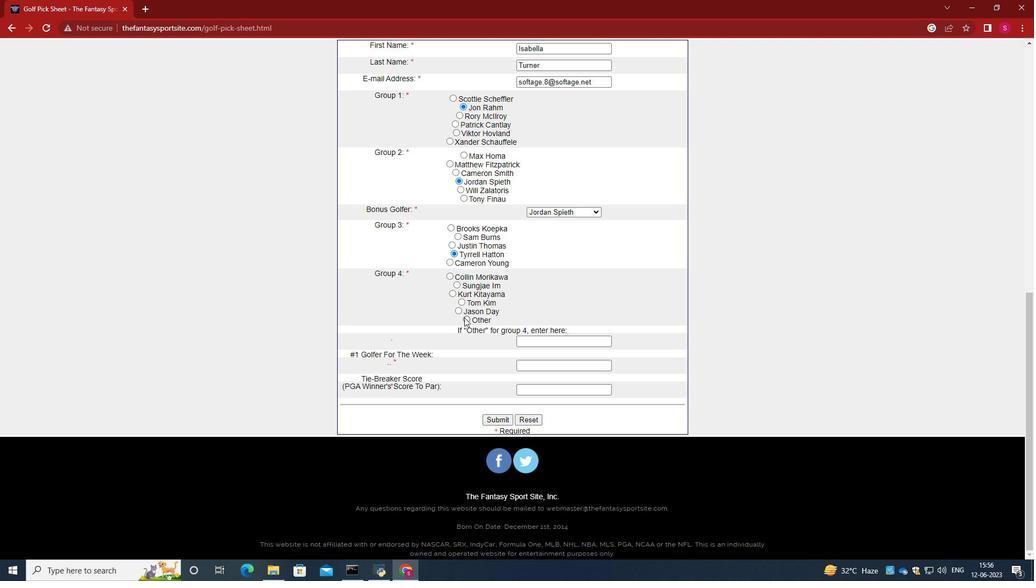 
Action: Mouse moved to (536, 339)
Screenshot: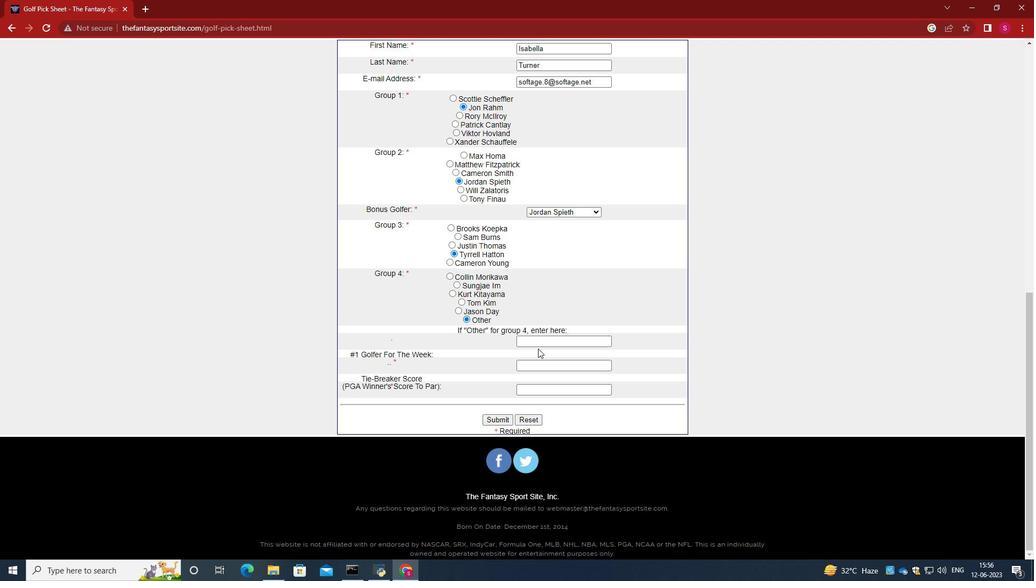 
Action: Mouse pressed left at (536, 339)
Screenshot: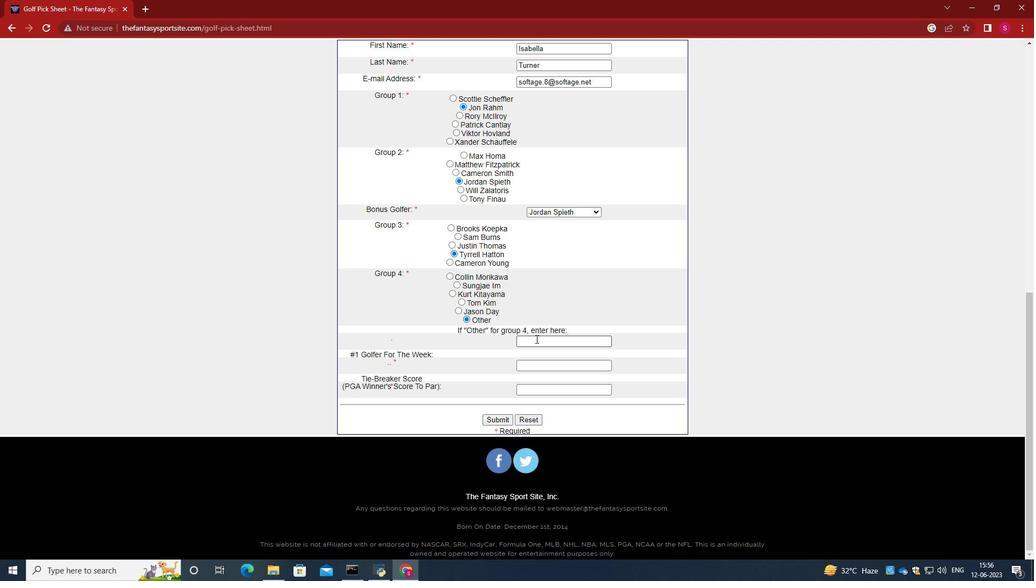 
Action: Key pressed <Key.caps_lock>S<Key.caps_lock>hane<Key.space><Key.caps_lock>L<Key.caps_lock>owry<Key.tab><Key.caps_lock>S<Key.caps_lock>hane<Key.space><Key.caps_lock>L<Key.caps_lock>owry<Key.tab>1
Screenshot: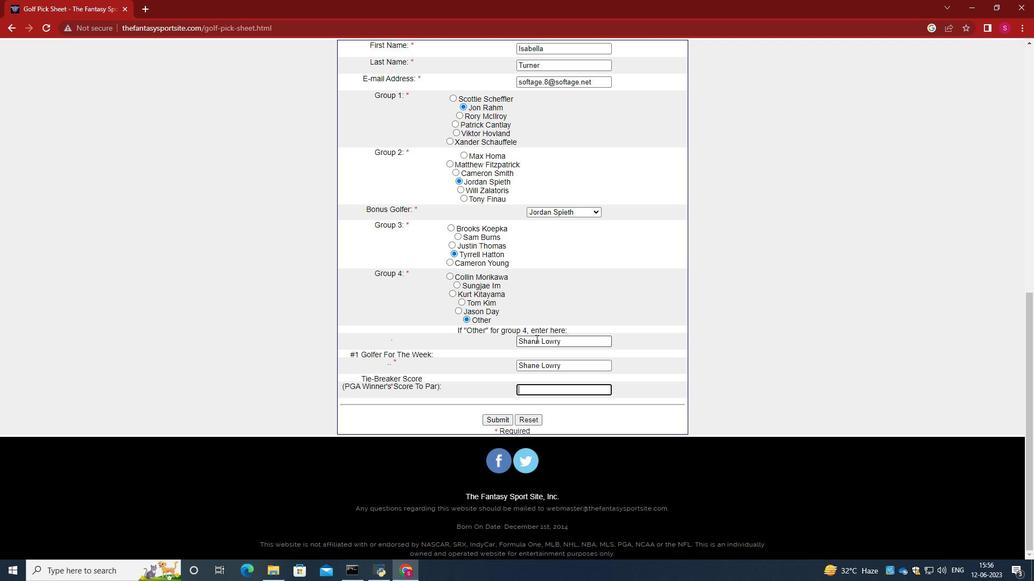 
Action: Mouse moved to (503, 421)
Screenshot: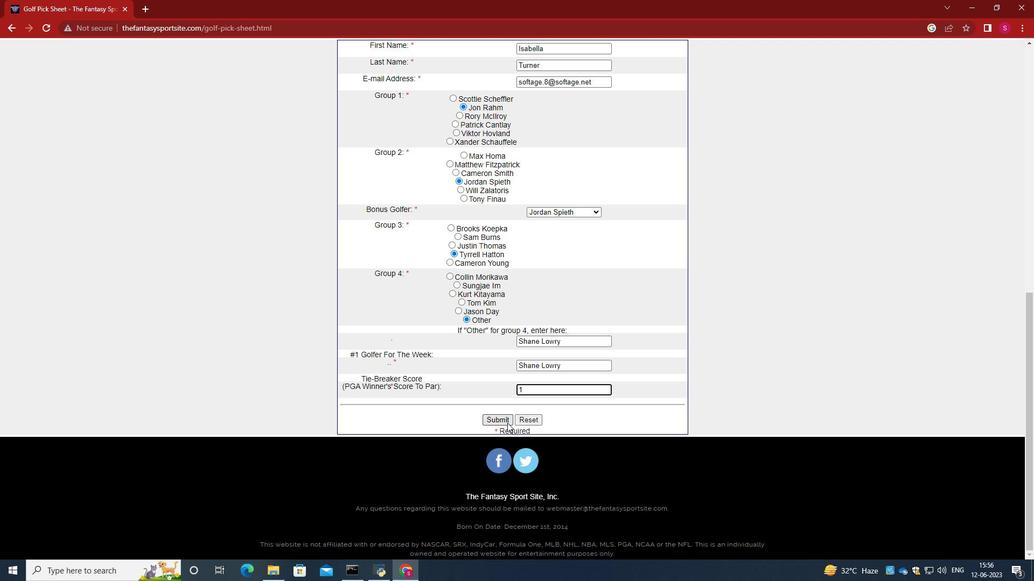 
Action: Mouse pressed left at (503, 421)
Screenshot: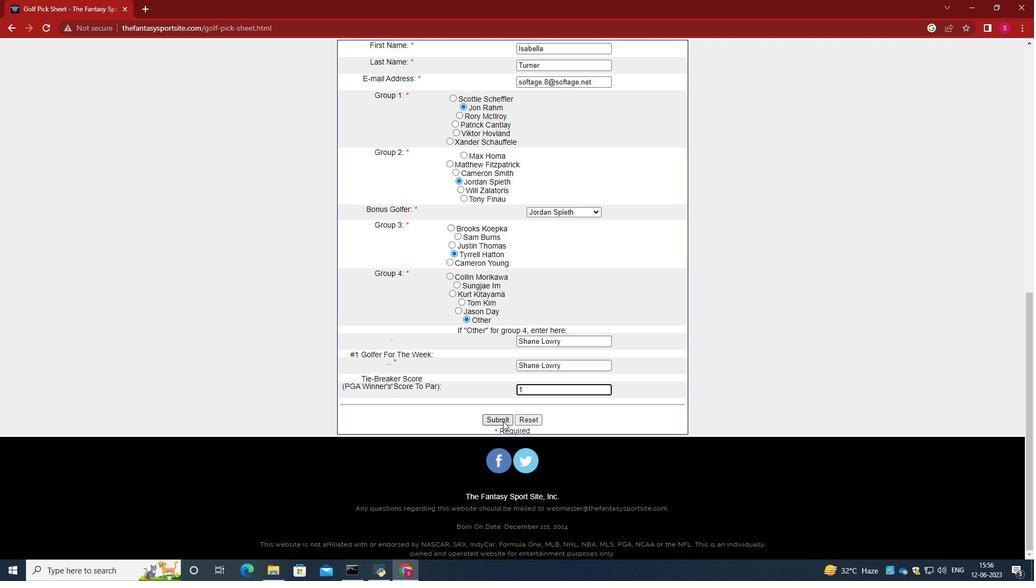 
